 Task: Check the average views per listing of energy efficient in the last 3 years.
Action: Mouse moved to (809, 200)
Screenshot: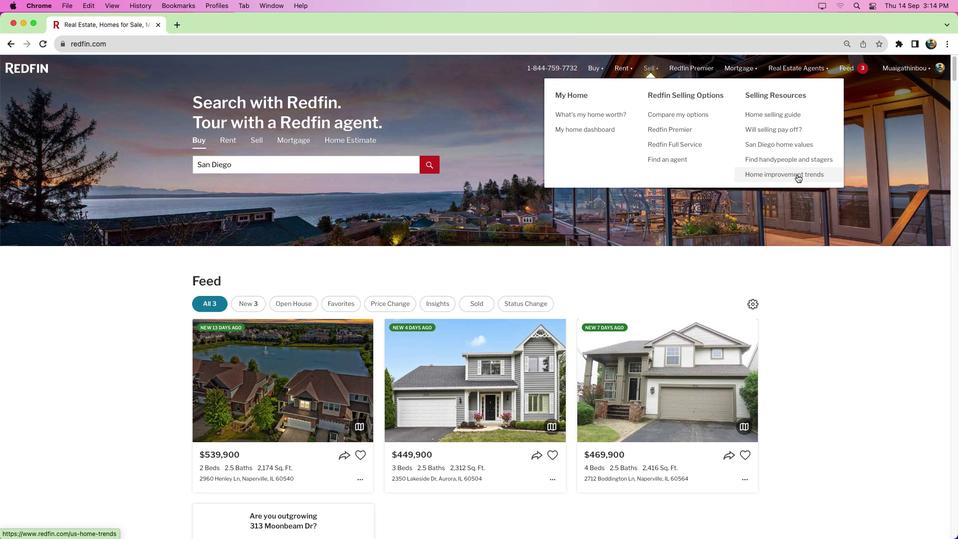 
Action: Mouse pressed left at (809, 200)
Screenshot: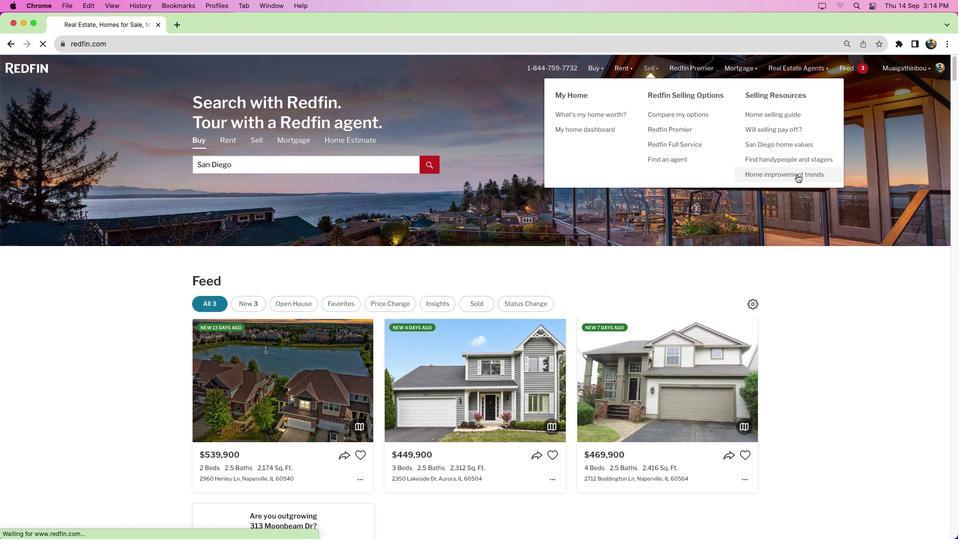 
Action: Mouse moved to (483, 278)
Screenshot: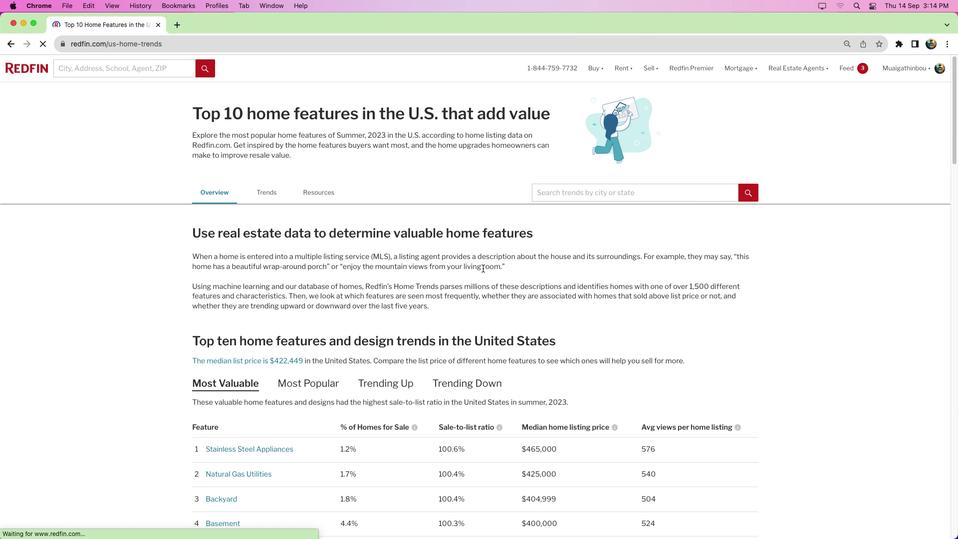 
Action: Mouse scrolled (483, 278) with delta (-17, 55)
Screenshot: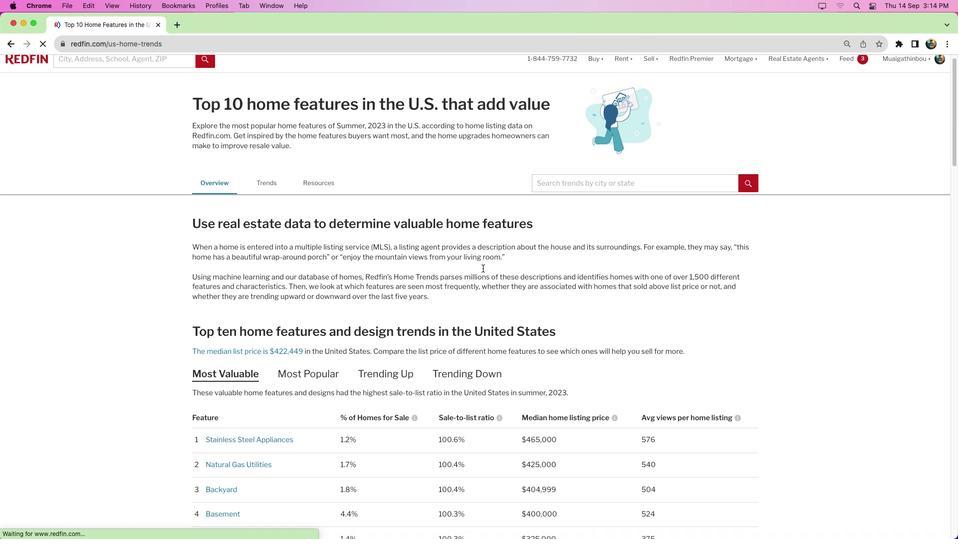 
Action: Mouse scrolled (483, 278) with delta (-17, 55)
Screenshot: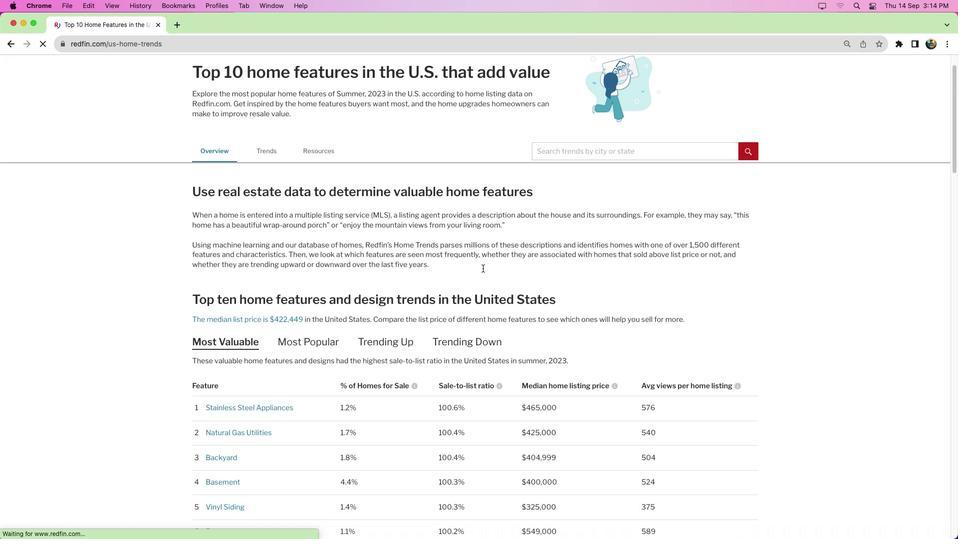 
Action: Mouse scrolled (483, 278) with delta (-17, 53)
Screenshot: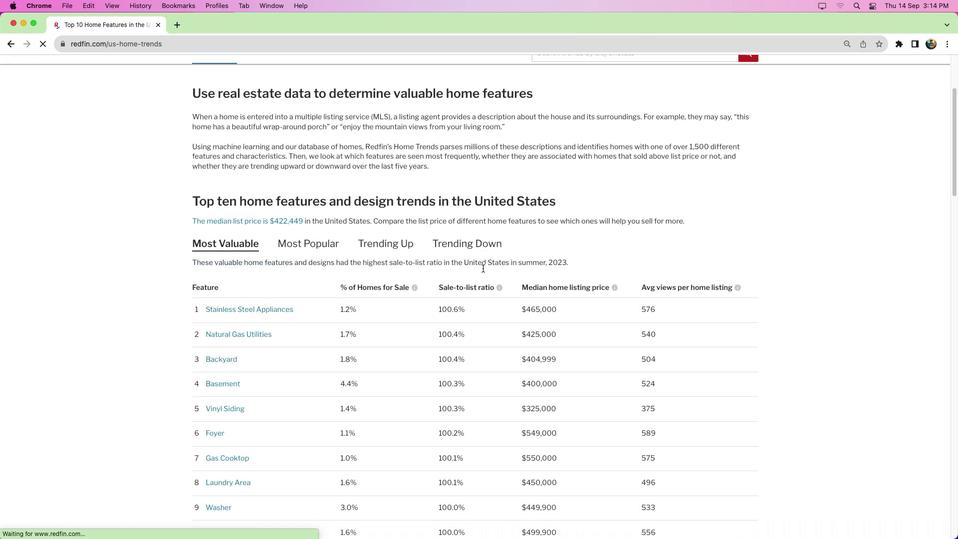 
Action: Mouse moved to (483, 278)
Screenshot: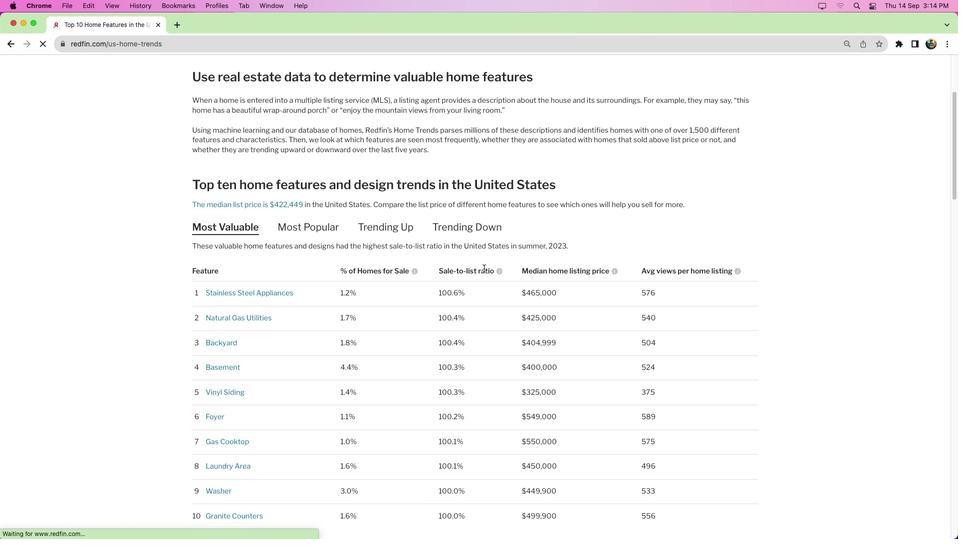 
Action: Mouse scrolled (483, 278) with delta (-17, 55)
Screenshot: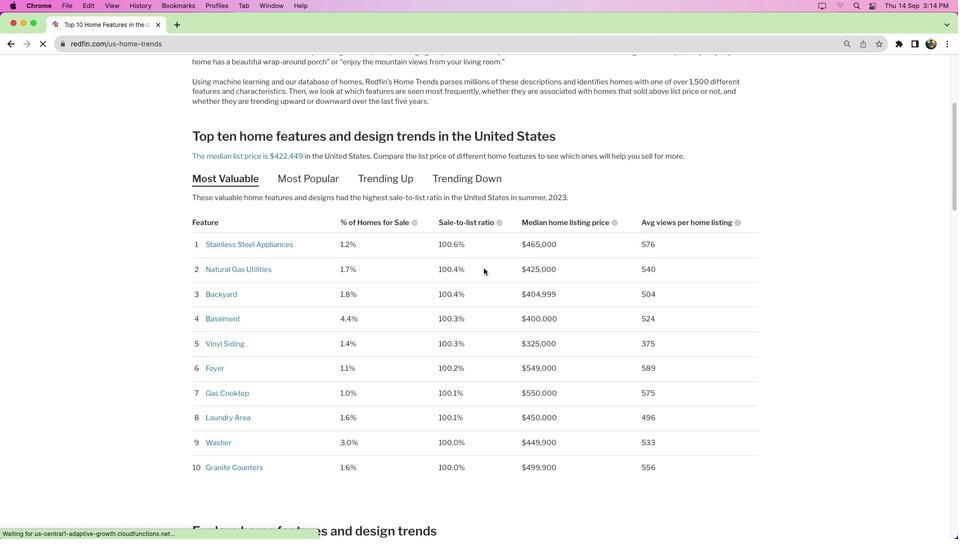 
Action: Mouse scrolled (483, 278) with delta (-17, 55)
Screenshot: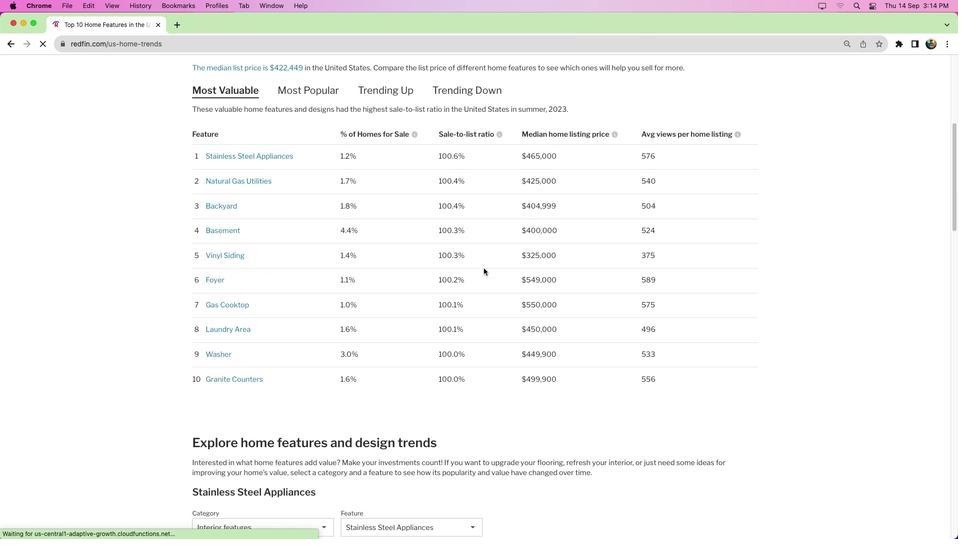 
Action: Mouse scrolled (483, 278) with delta (-17, 52)
Screenshot: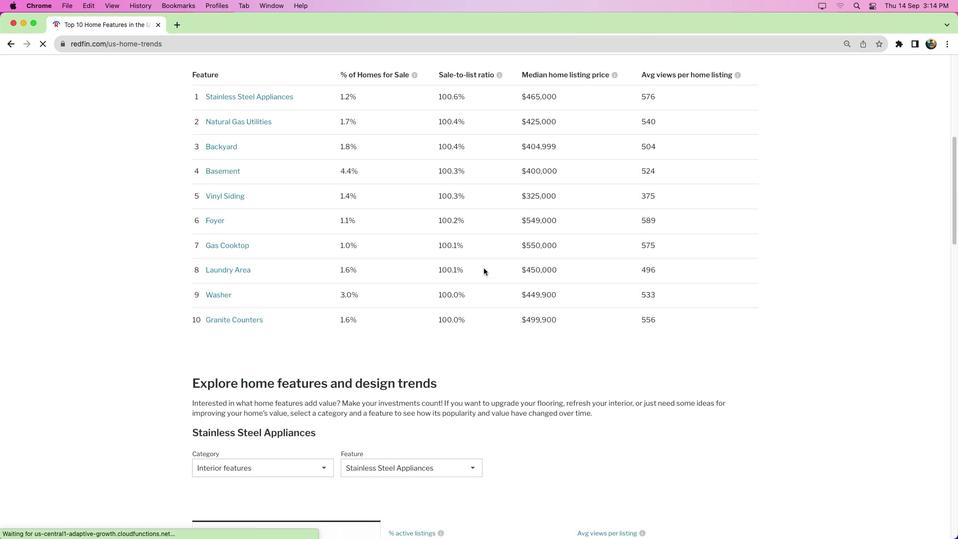 
Action: Mouse scrolled (483, 278) with delta (-17, 55)
Screenshot: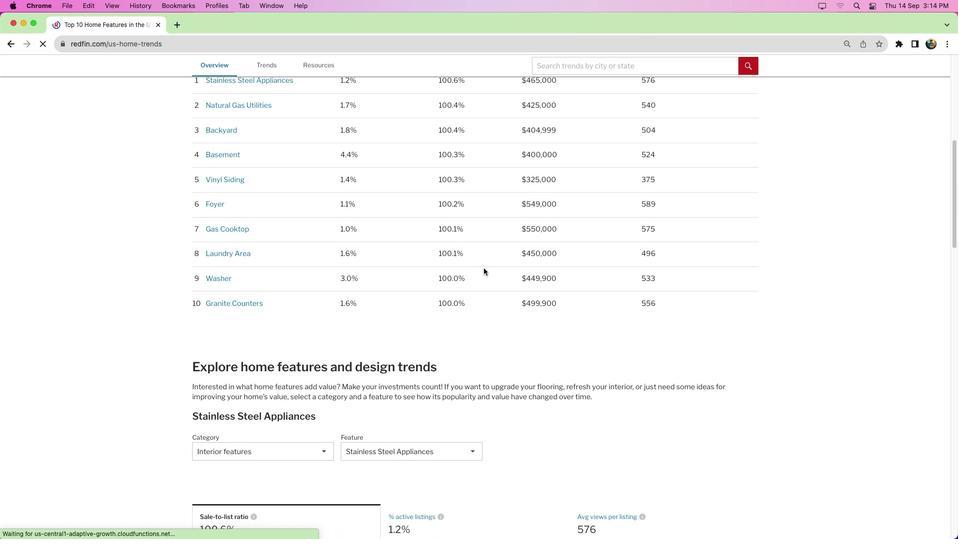 
Action: Mouse scrolled (483, 278) with delta (-17, 55)
Screenshot: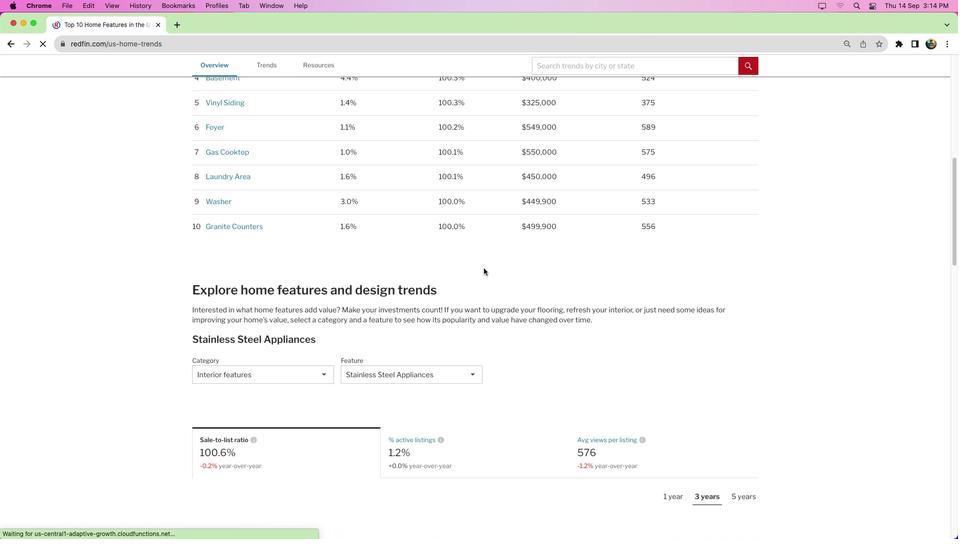 
Action: Mouse scrolled (483, 278) with delta (-17, 53)
Screenshot: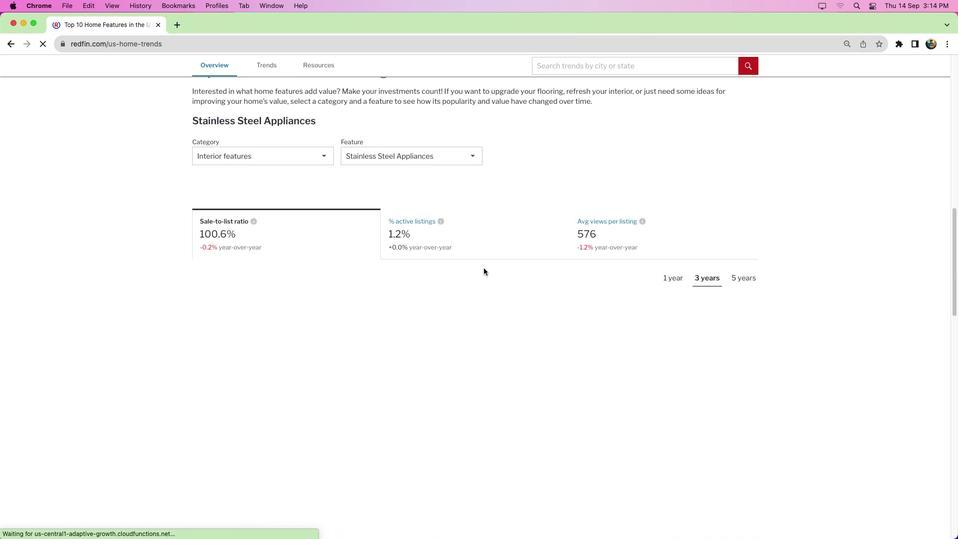 
Action: Mouse scrolled (483, 278) with delta (-17, 52)
Screenshot: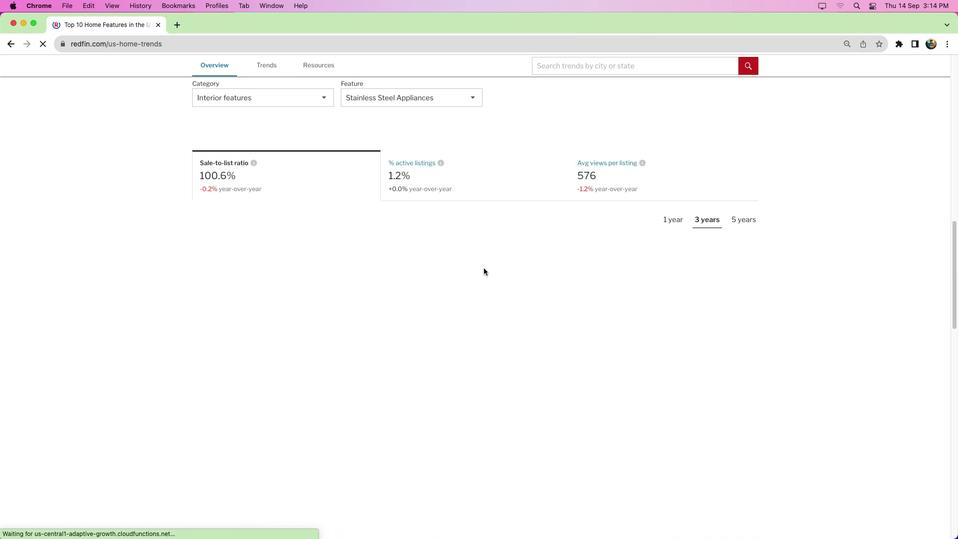 
Action: Mouse moved to (282, 182)
Screenshot: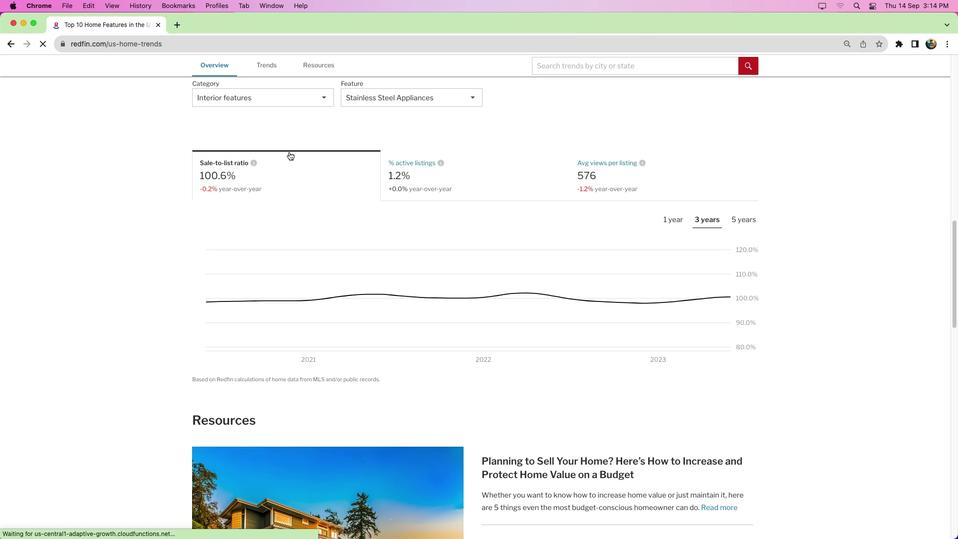 
Action: Mouse scrolled (282, 182) with delta (-17, 56)
Screenshot: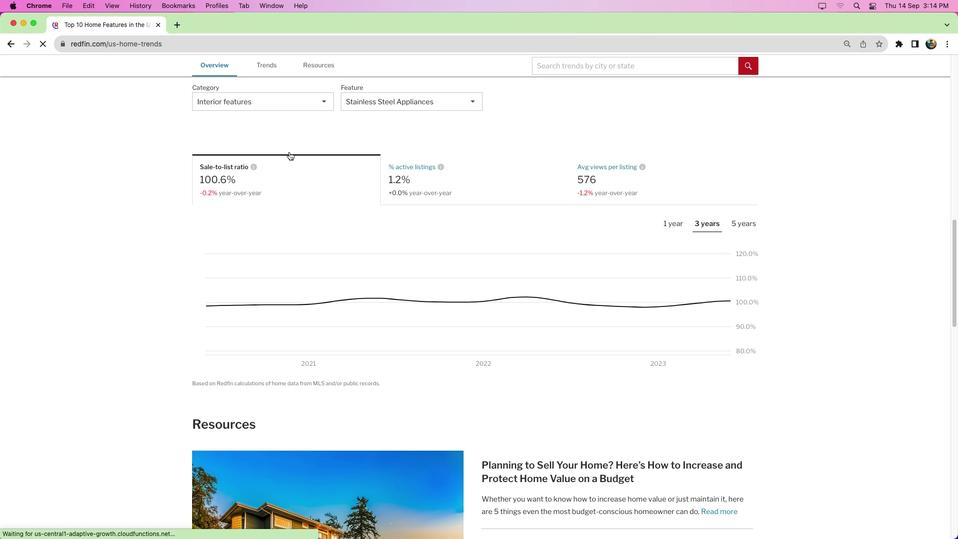 
Action: Mouse scrolled (282, 182) with delta (-17, 56)
Screenshot: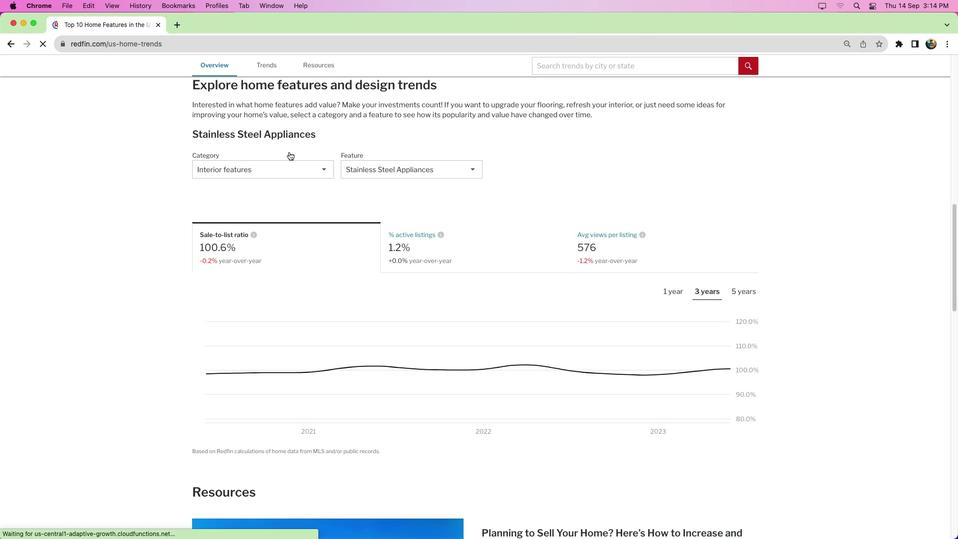 
Action: Mouse scrolled (282, 182) with delta (-17, 58)
Screenshot: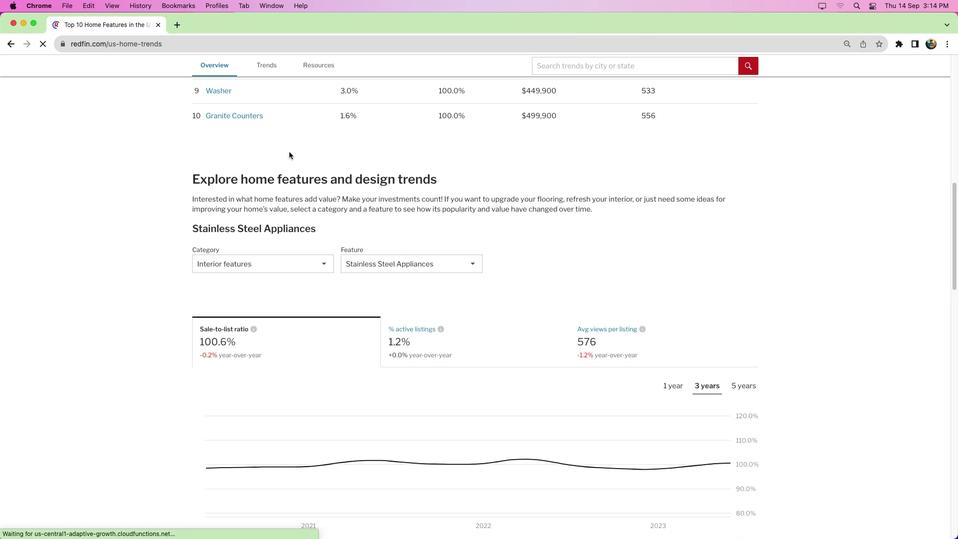 
Action: Mouse scrolled (282, 182) with delta (-17, 59)
Screenshot: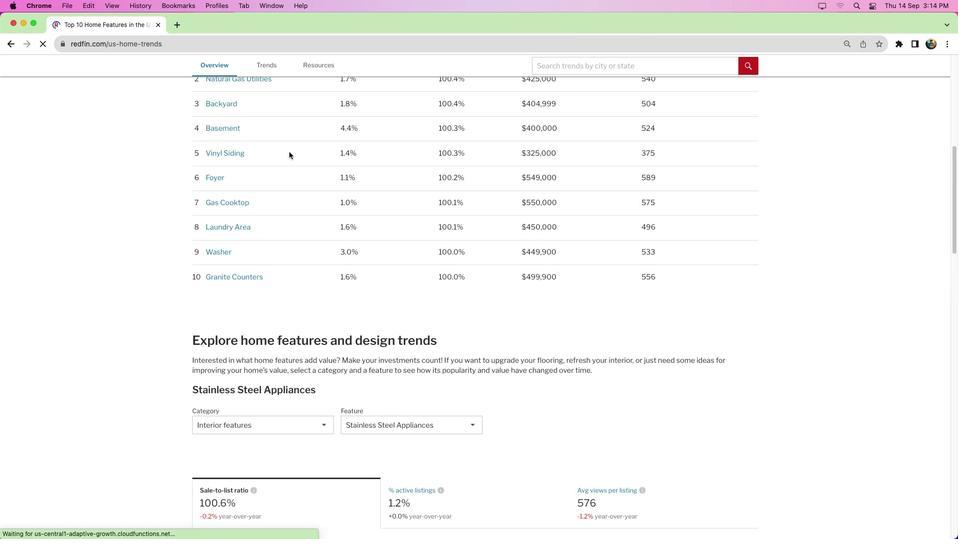 
Action: Mouse moved to (278, 400)
Screenshot: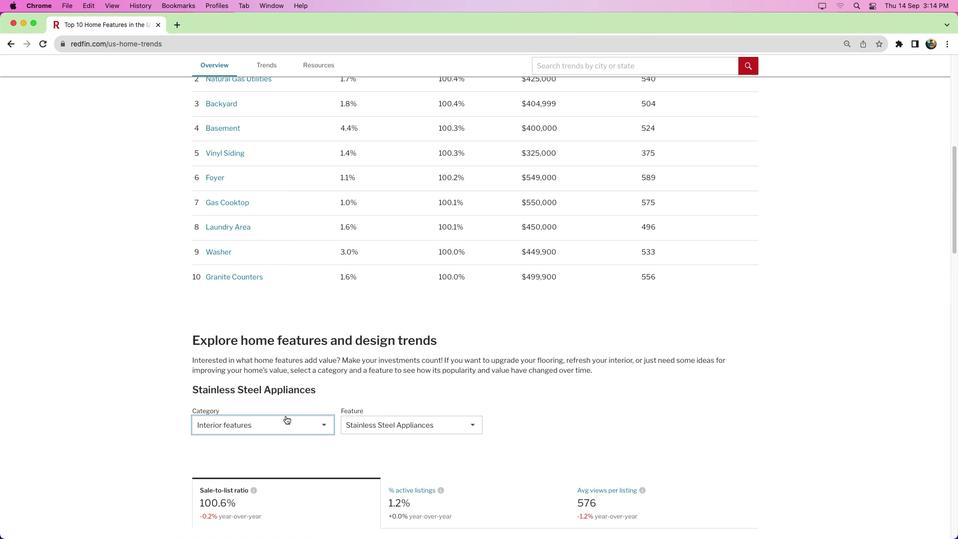 
Action: Mouse pressed left at (278, 400)
Screenshot: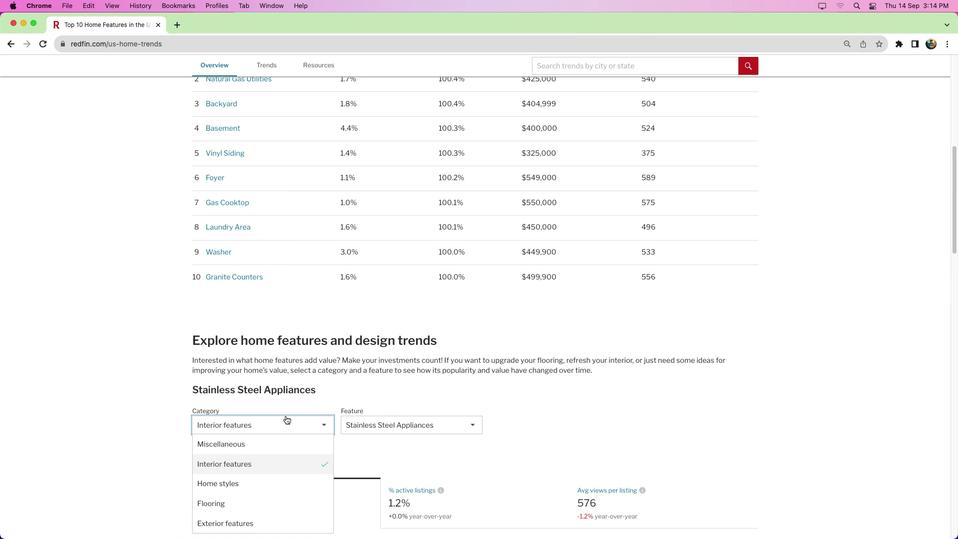 
Action: Mouse moved to (267, 428)
Screenshot: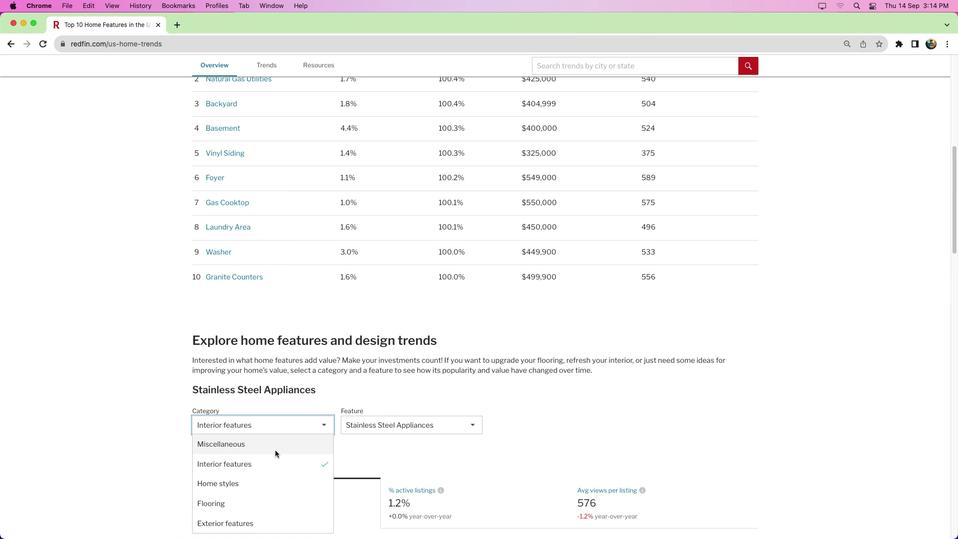 
Action: Mouse pressed left at (267, 428)
Screenshot: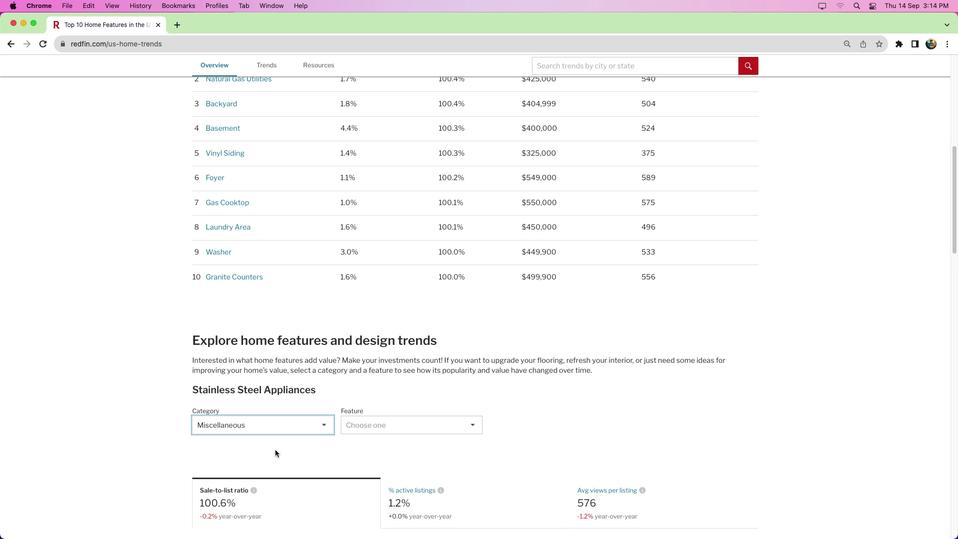 
Action: Mouse moved to (341, 382)
Screenshot: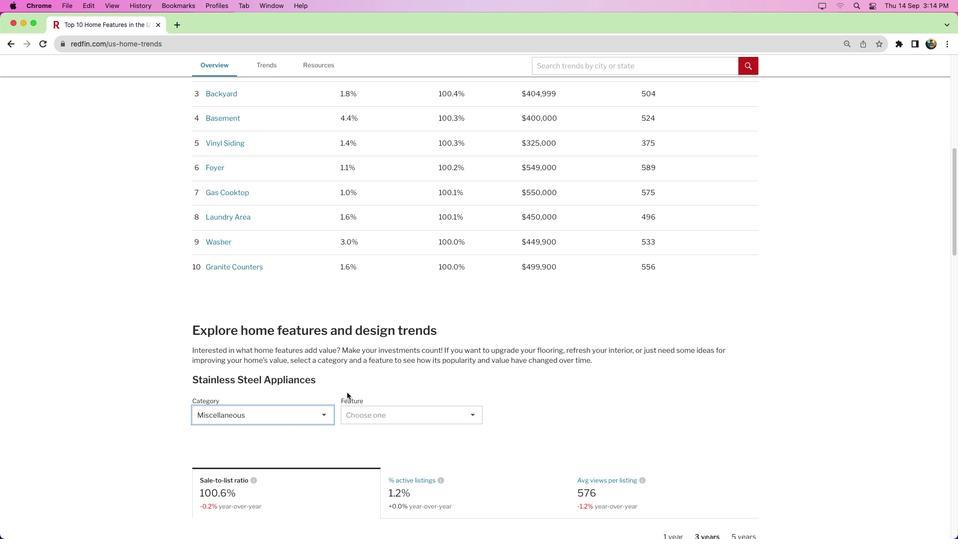 
Action: Mouse scrolled (341, 382) with delta (-17, 55)
Screenshot: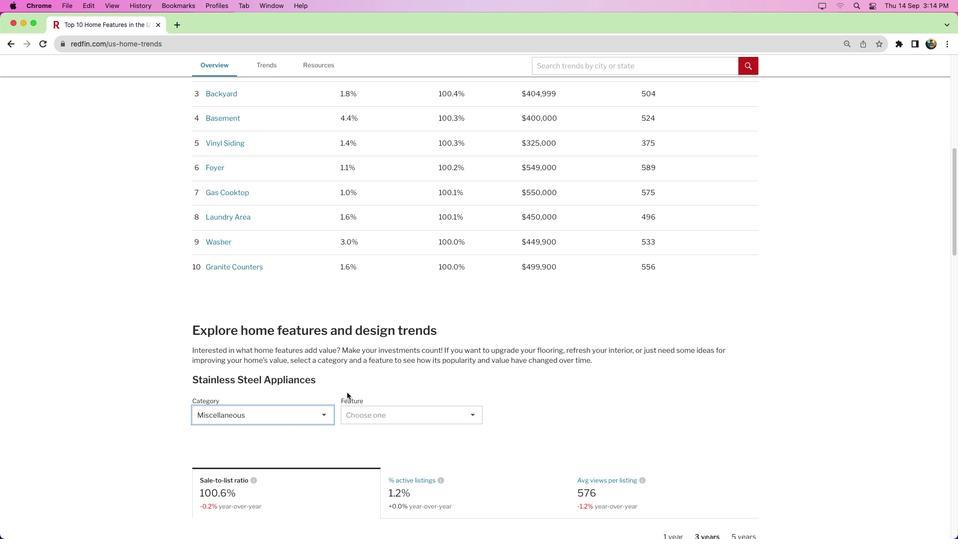 
Action: Mouse moved to (342, 381)
Screenshot: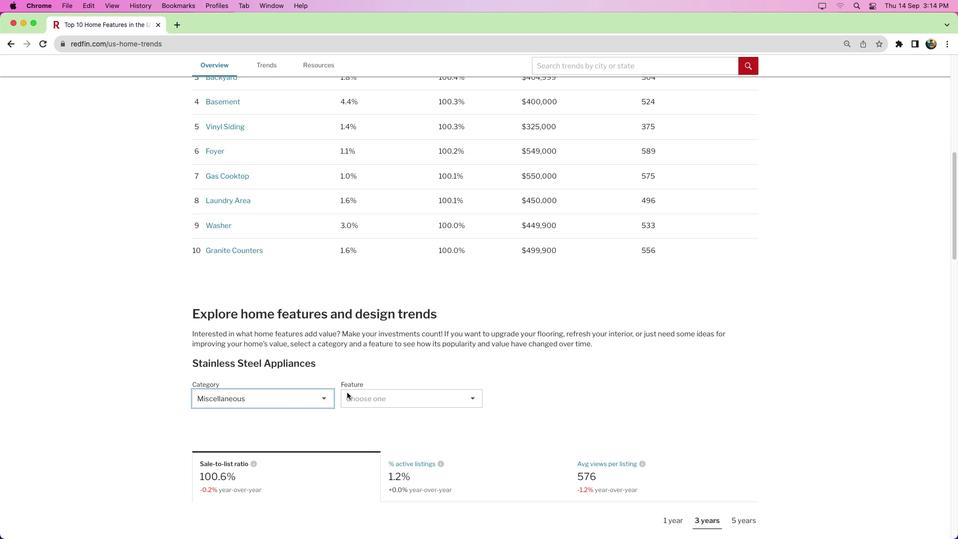 
Action: Mouse scrolled (342, 381) with delta (-17, 55)
Screenshot: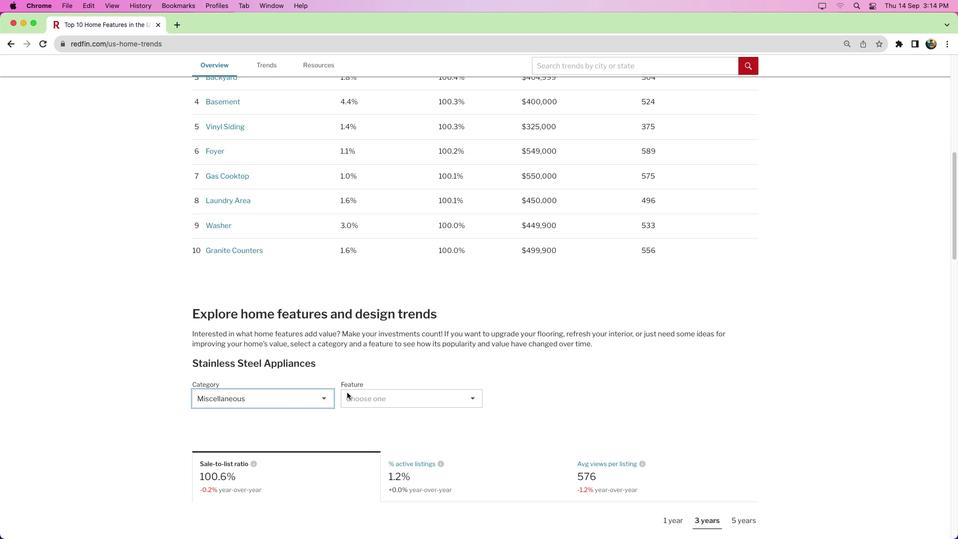 
Action: Mouse moved to (342, 381)
Screenshot: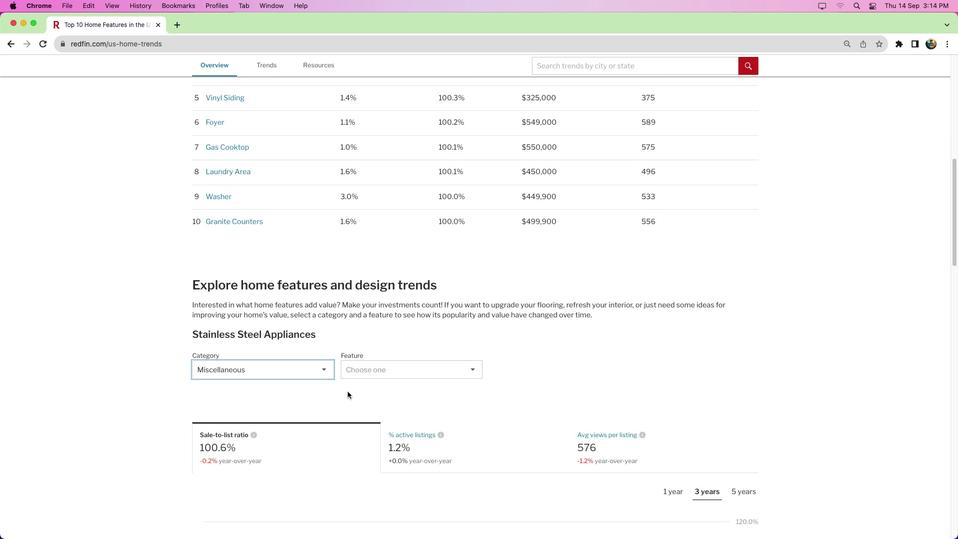 
Action: Mouse scrolled (342, 381) with delta (-17, 54)
Screenshot: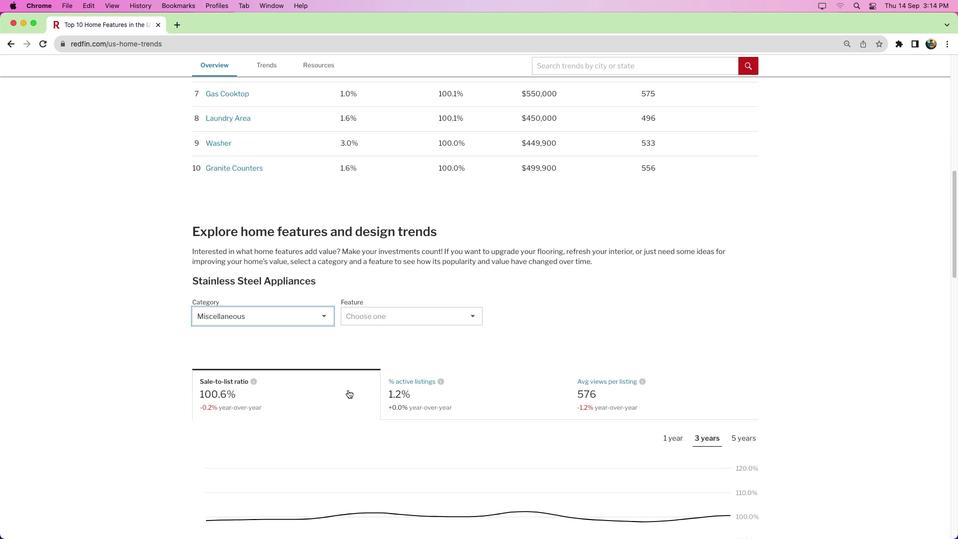 
Action: Mouse moved to (427, 308)
Screenshot: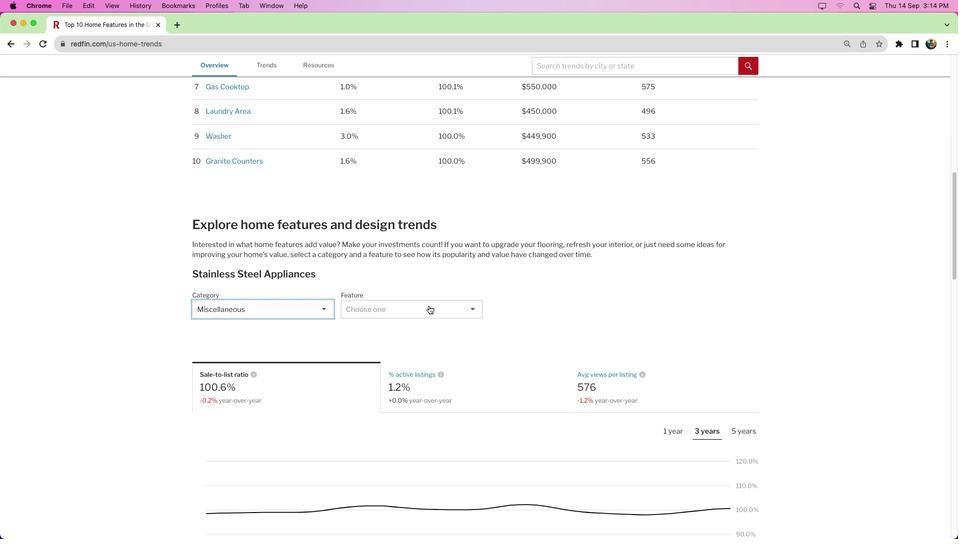 
Action: Mouse pressed left at (427, 308)
Screenshot: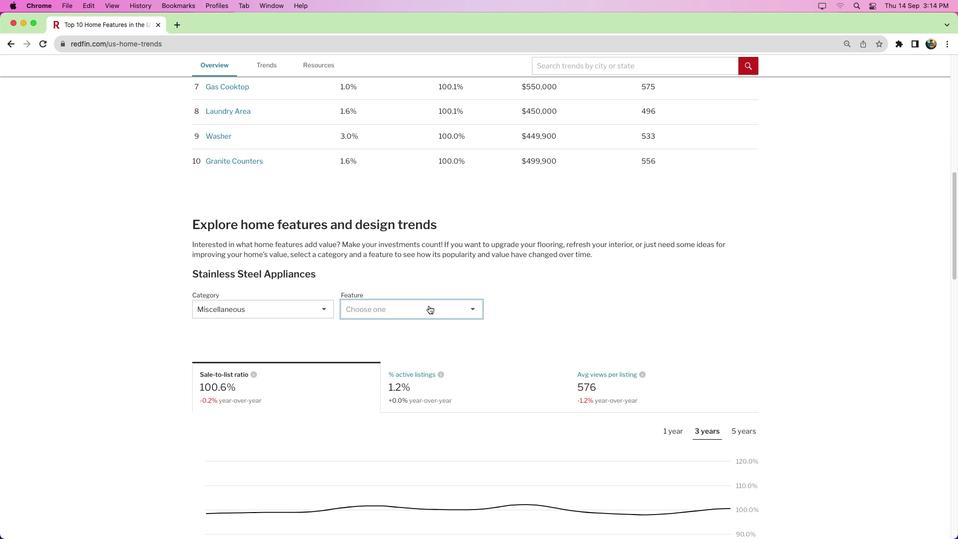 
Action: Mouse moved to (411, 381)
Screenshot: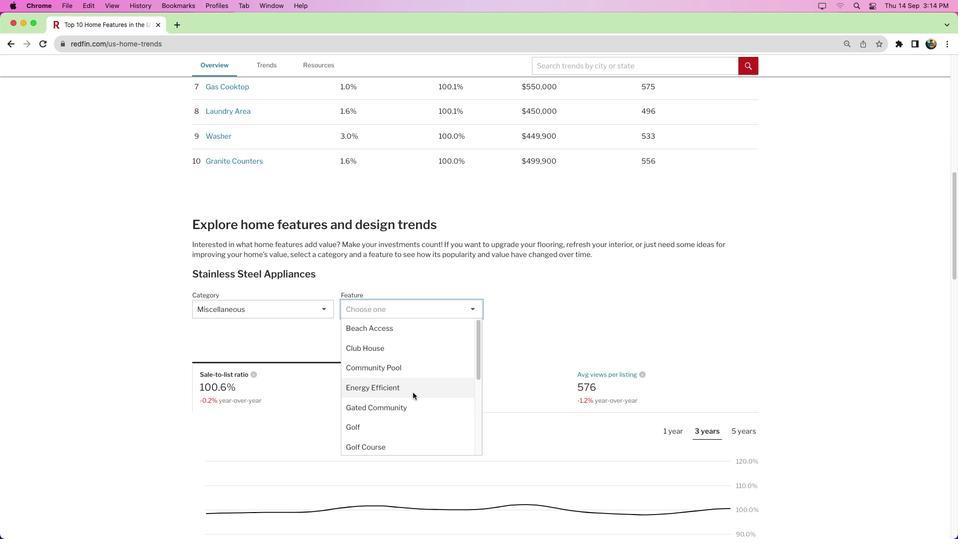 
Action: Mouse pressed left at (411, 381)
Screenshot: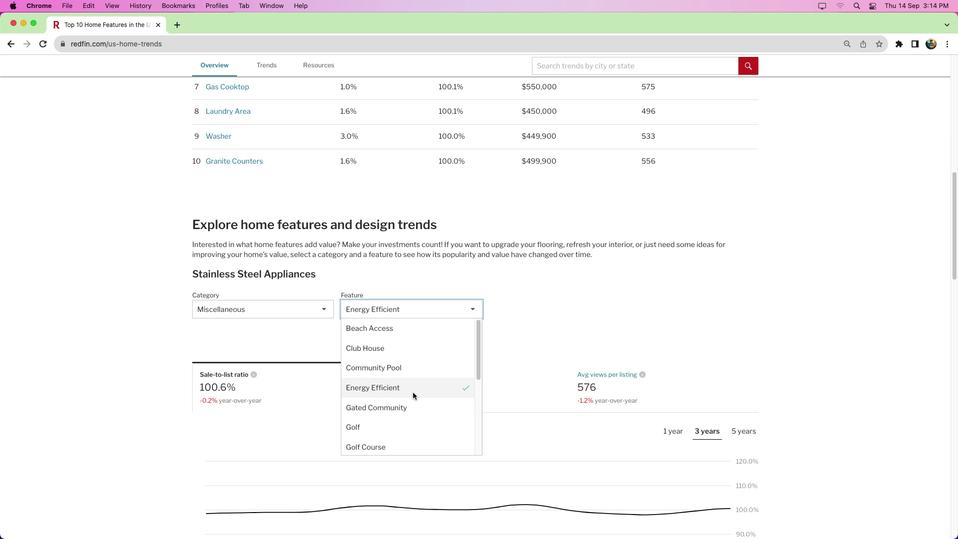 
Action: Mouse moved to (514, 370)
Screenshot: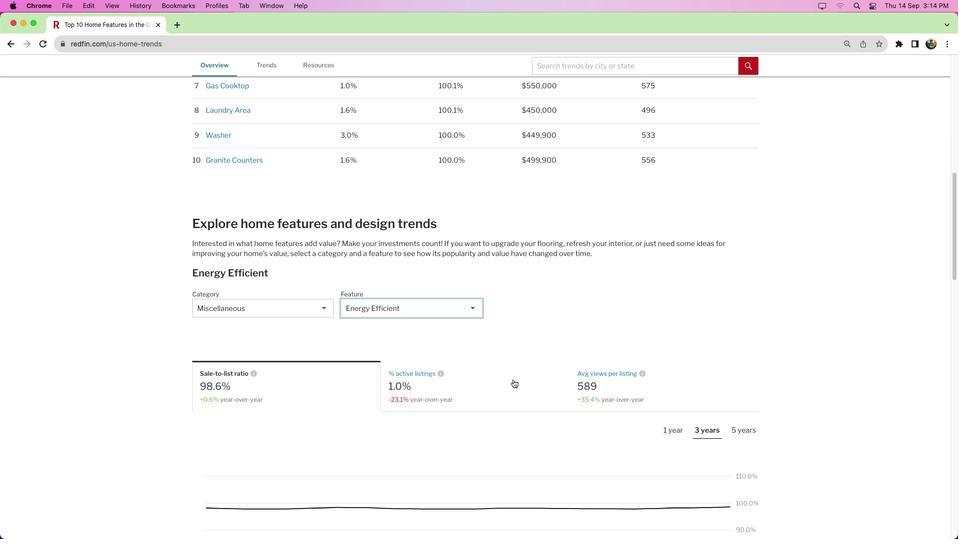 
Action: Mouse scrolled (514, 370) with delta (-17, 55)
Screenshot: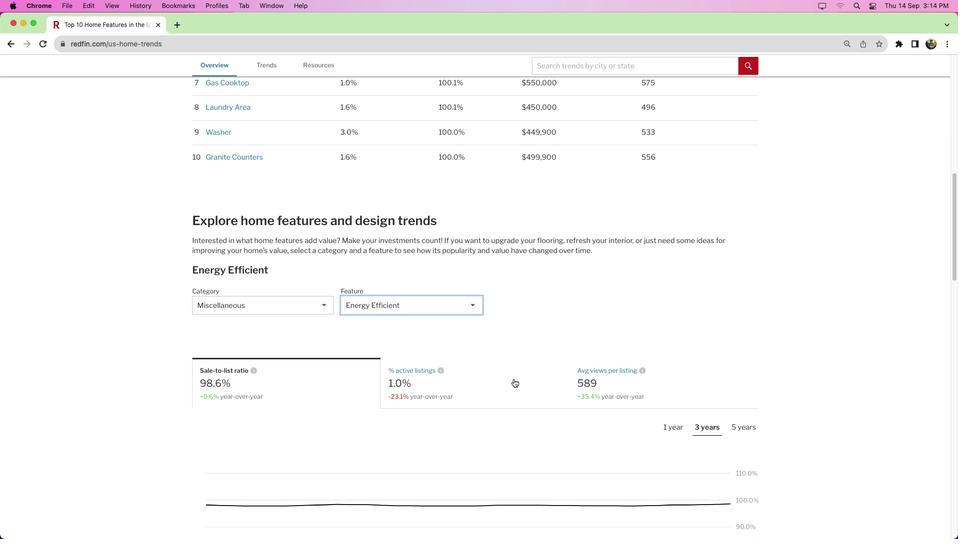 
Action: Mouse scrolled (514, 370) with delta (-17, 55)
Screenshot: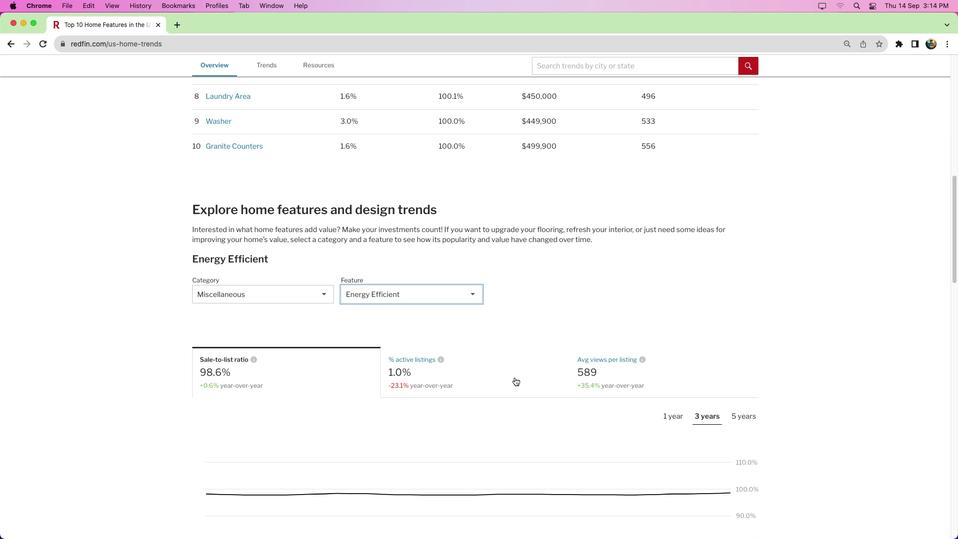 
Action: Mouse moved to (515, 369)
Screenshot: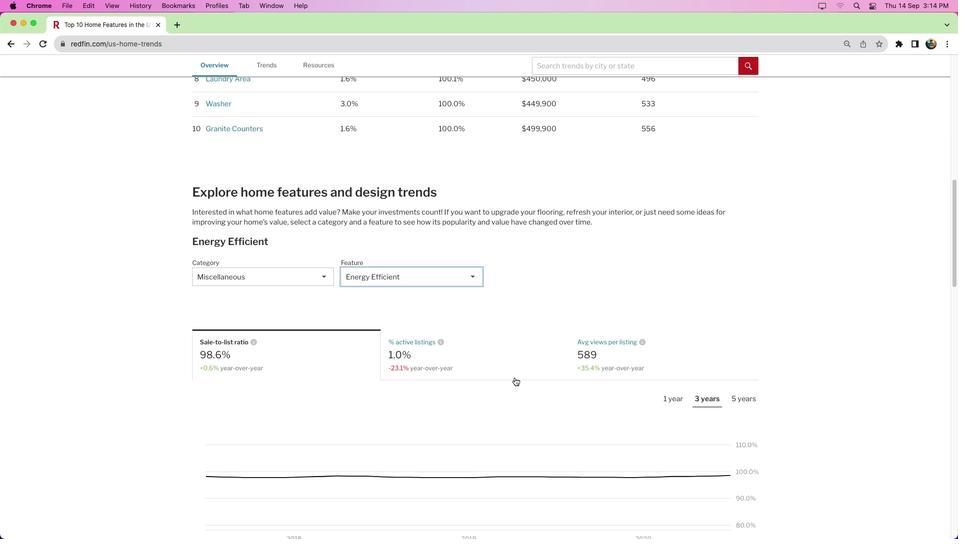 
Action: Mouse scrolled (515, 369) with delta (-17, 55)
Screenshot: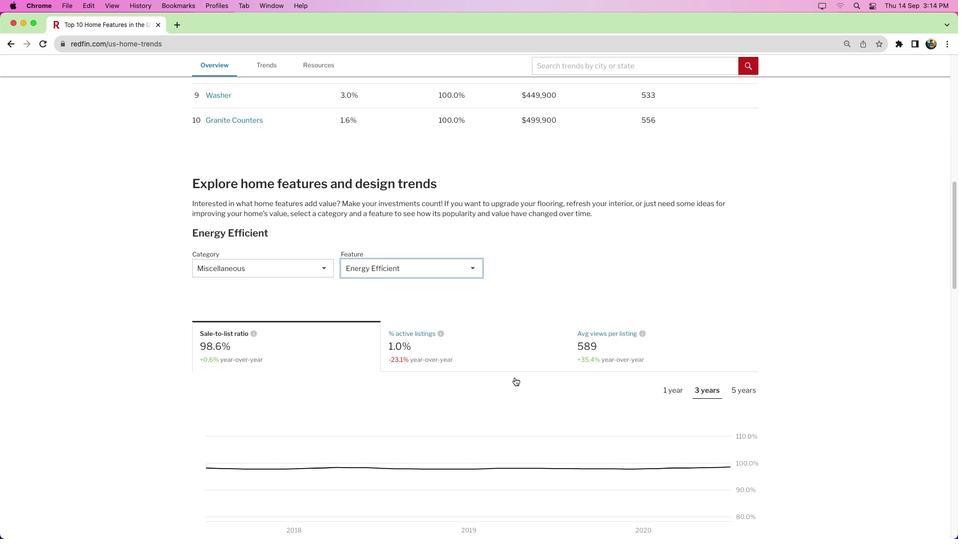 
Action: Mouse moved to (621, 330)
Screenshot: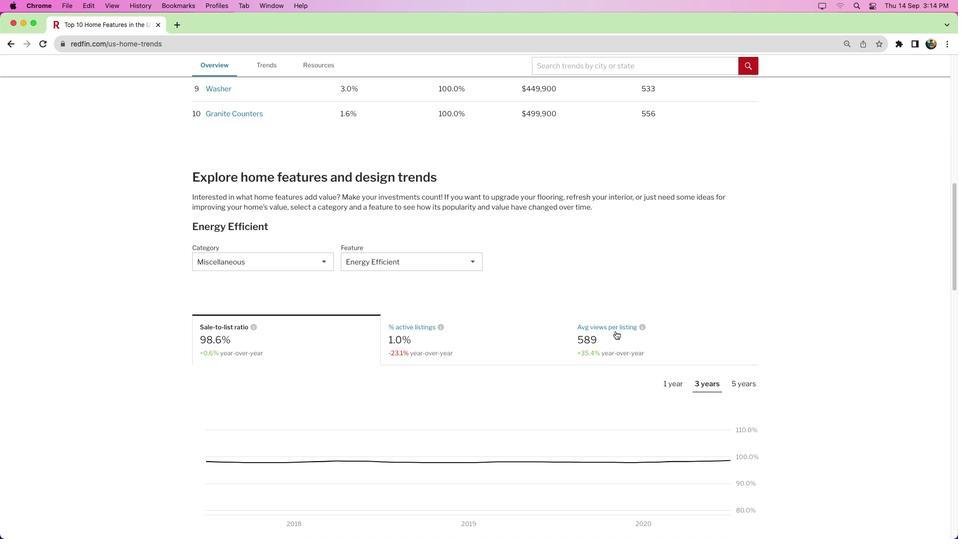 
Action: Mouse pressed left at (621, 330)
Screenshot: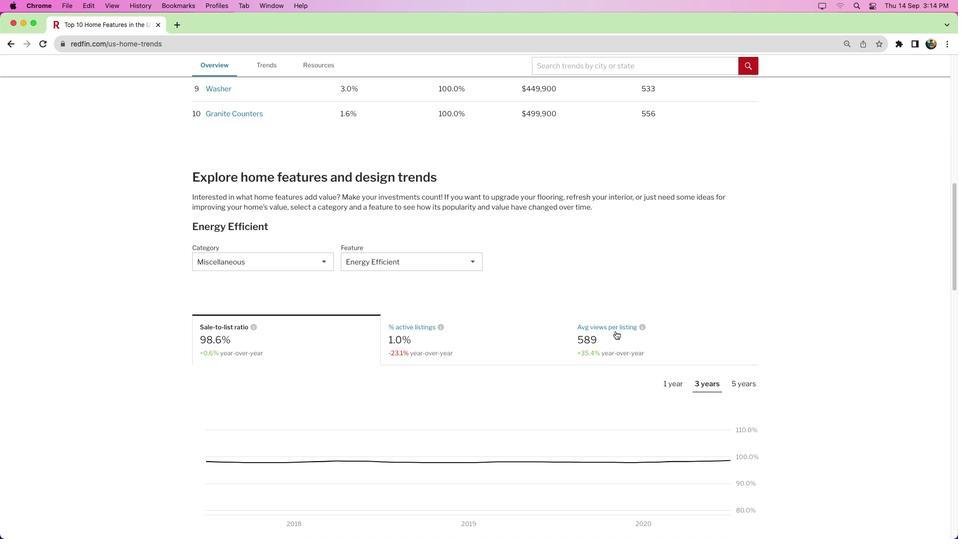 
Action: Mouse moved to (626, 337)
Screenshot: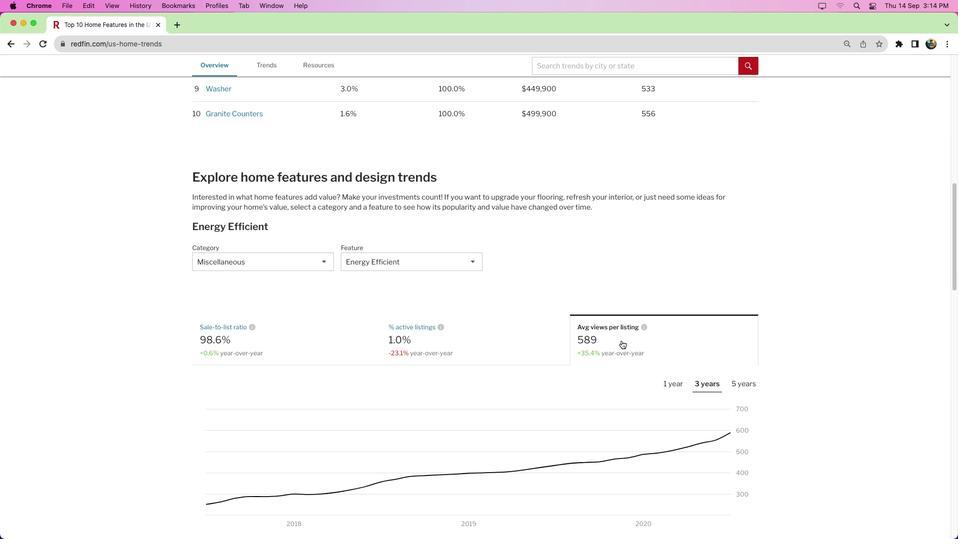 
Action: Mouse scrolled (626, 337) with delta (-17, 55)
Screenshot: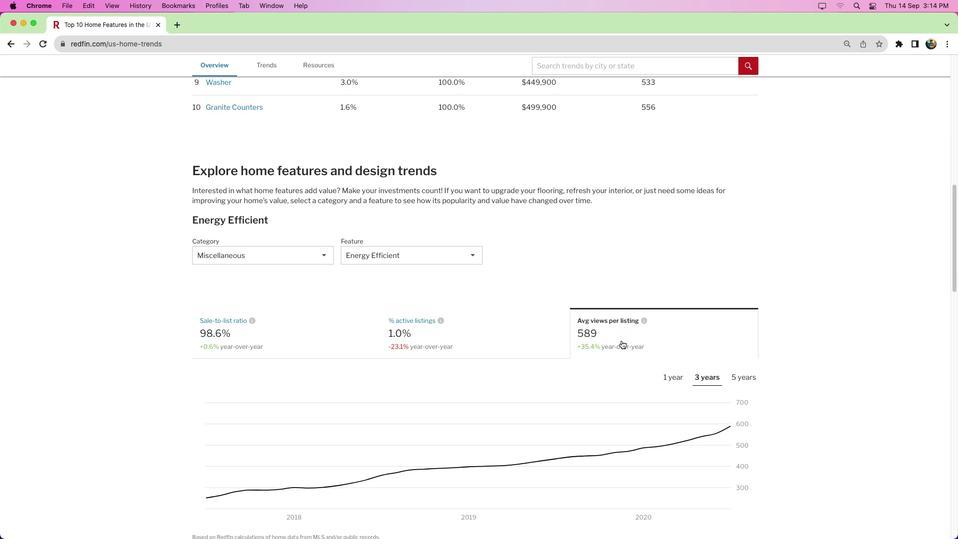 
Action: Mouse scrolled (626, 337) with delta (-17, 55)
Screenshot: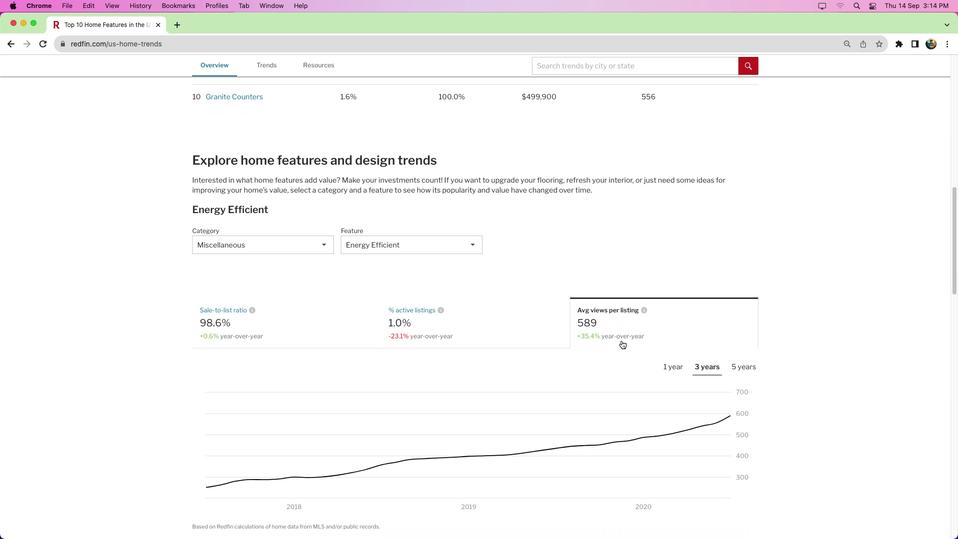 
Action: Mouse moved to (771, 357)
Screenshot: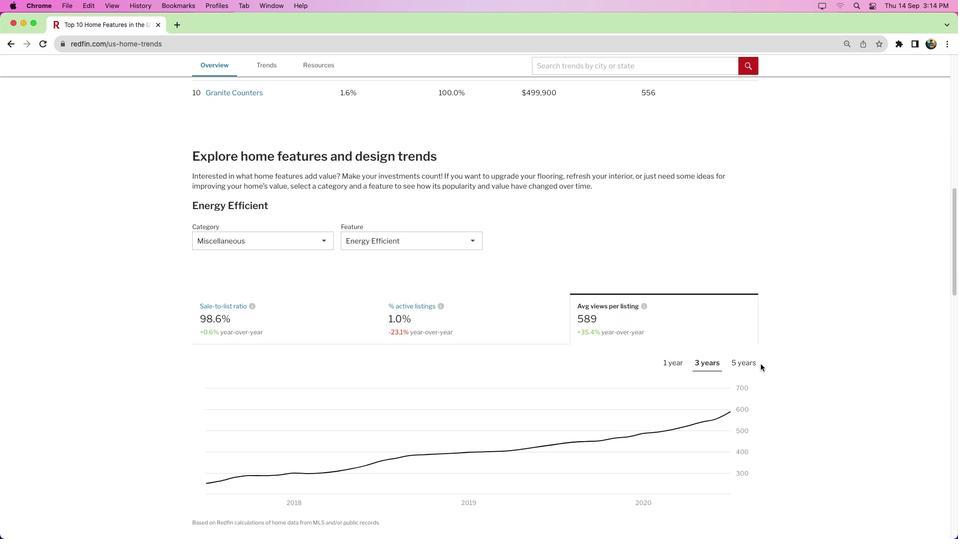 
Action: Mouse scrolled (771, 357) with delta (-17, 55)
Screenshot: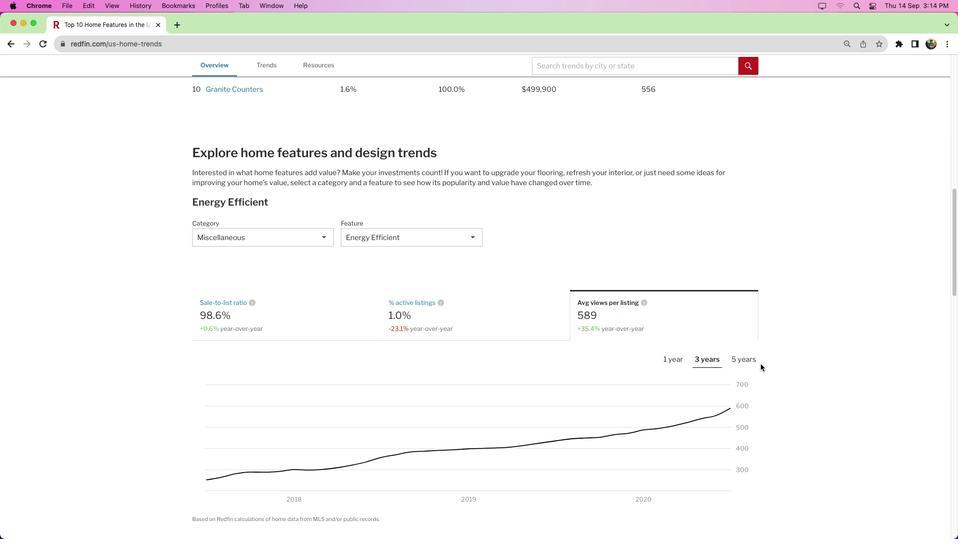 
Action: Mouse scrolled (771, 357) with delta (-17, 55)
Screenshot: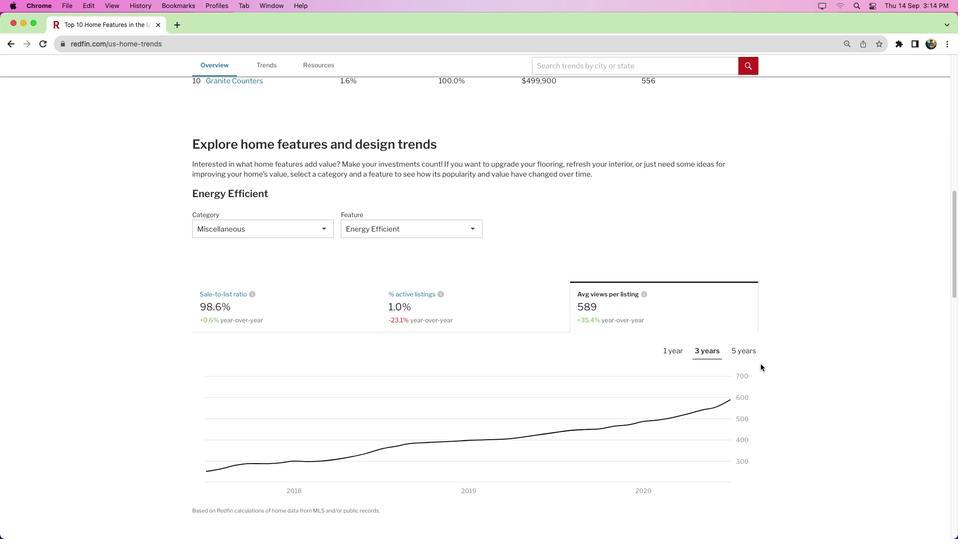 
Action: Mouse scrolled (771, 357) with delta (-17, 55)
Screenshot: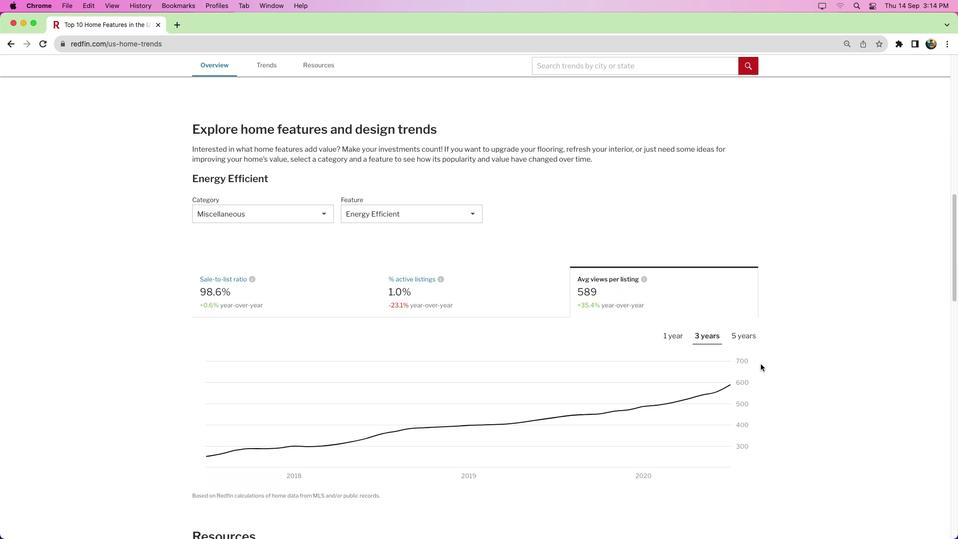 
Action: Mouse scrolled (771, 357) with delta (-17, 55)
Screenshot: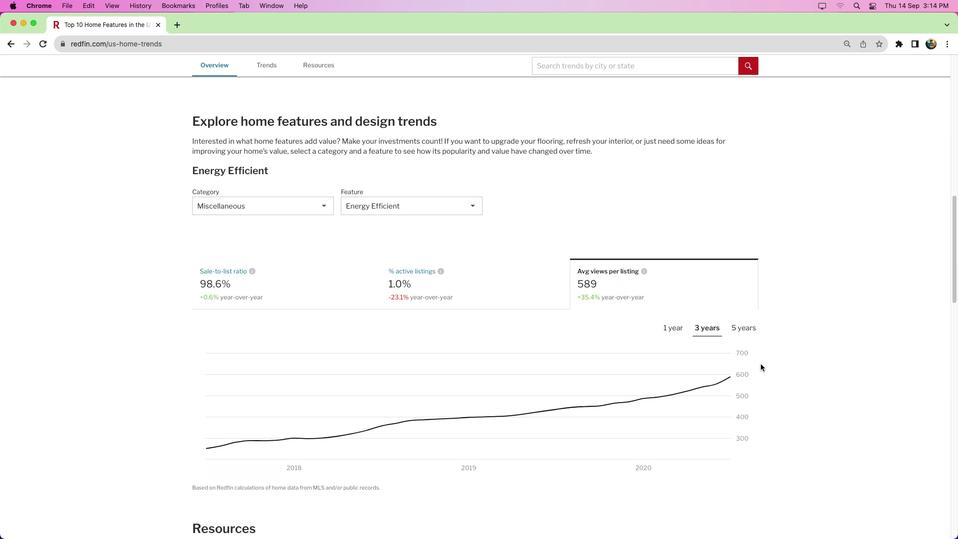 
Action: Mouse moved to (638, 353)
Screenshot: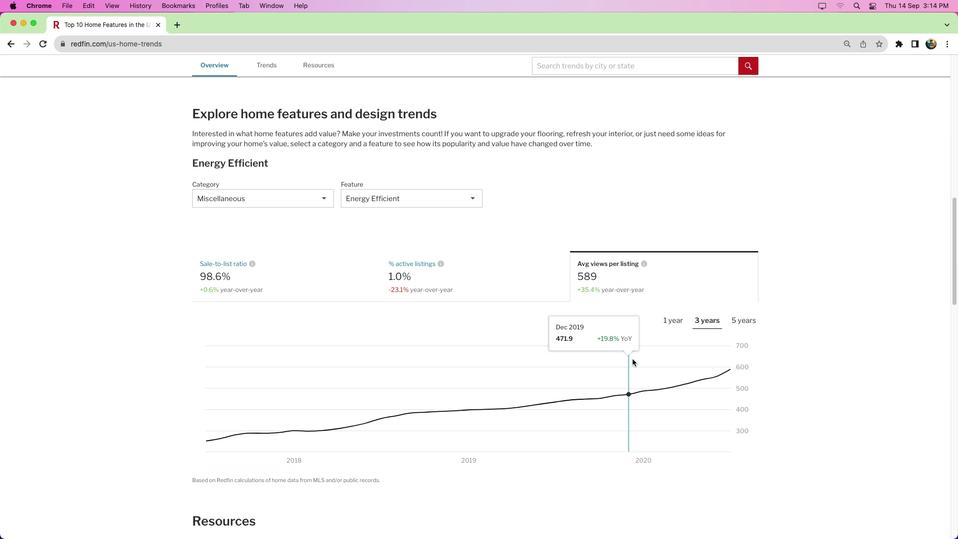 
Action: Mouse scrolled (638, 353) with delta (-17, 55)
Screenshot: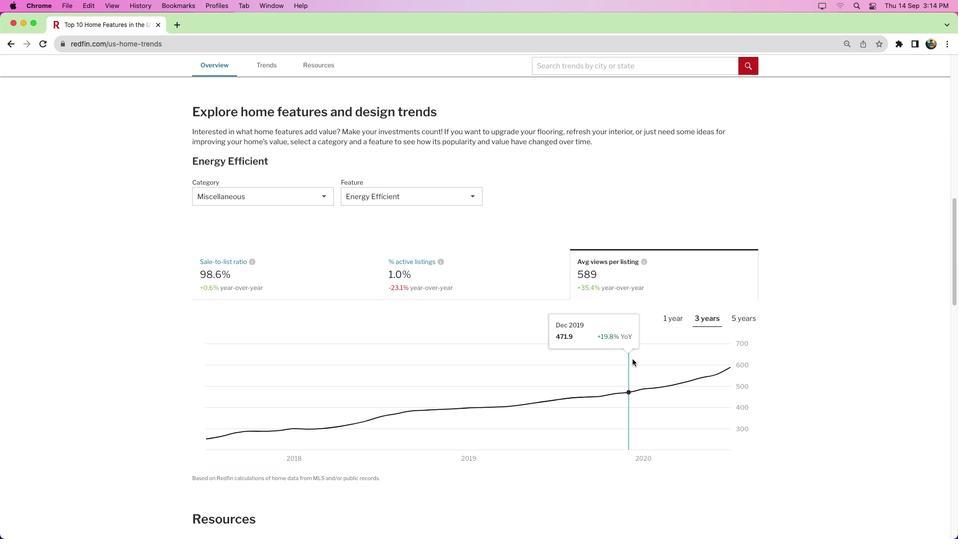 
Action: Mouse moved to (638, 353)
Screenshot: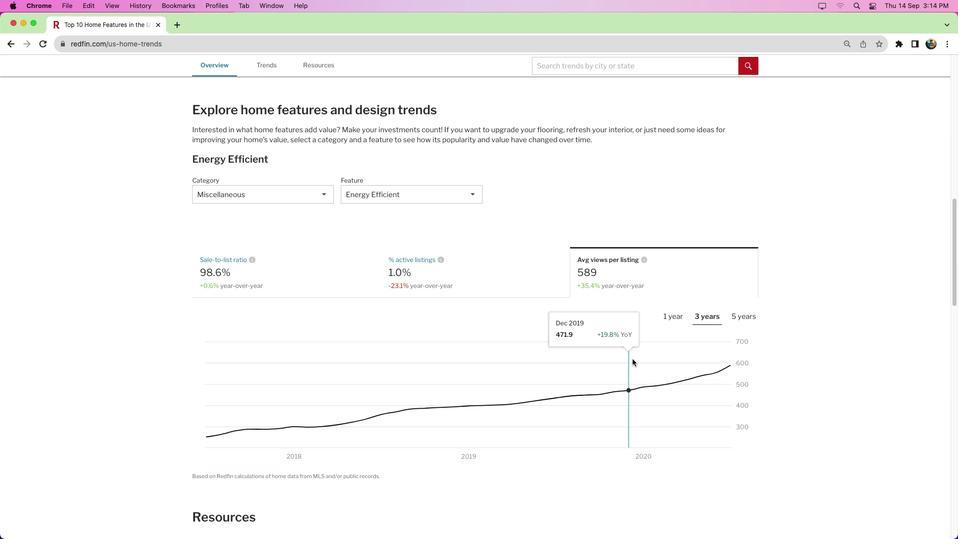 
Action: Mouse scrolled (638, 353) with delta (-17, 55)
Screenshot: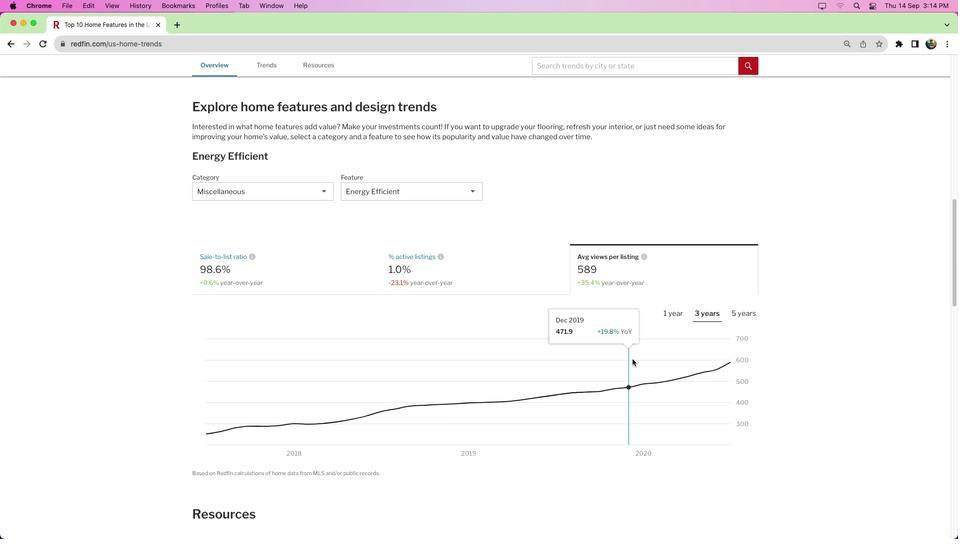 
Action: Mouse scrolled (638, 353) with delta (-17, 55)
Screenshot: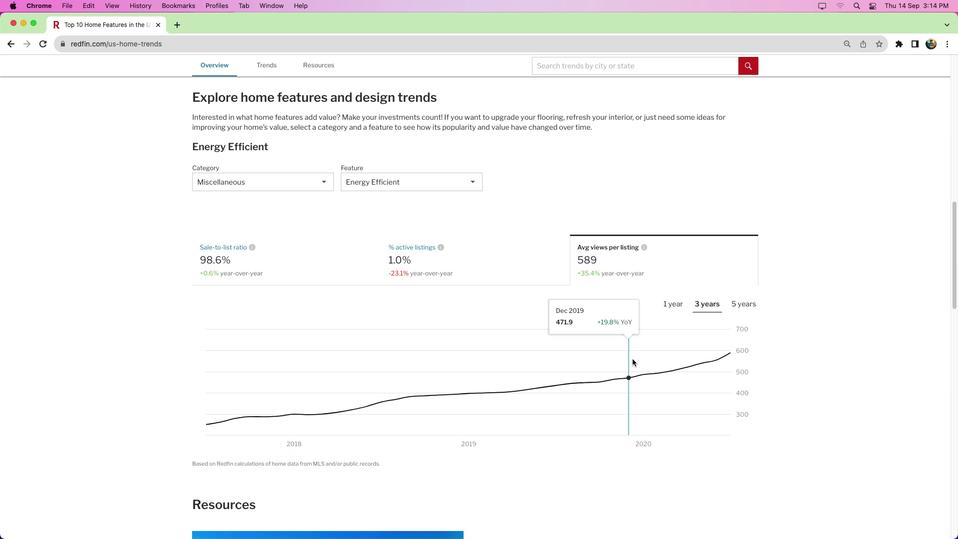 
Action: Mouse moved to (612, 349)
Screenshot: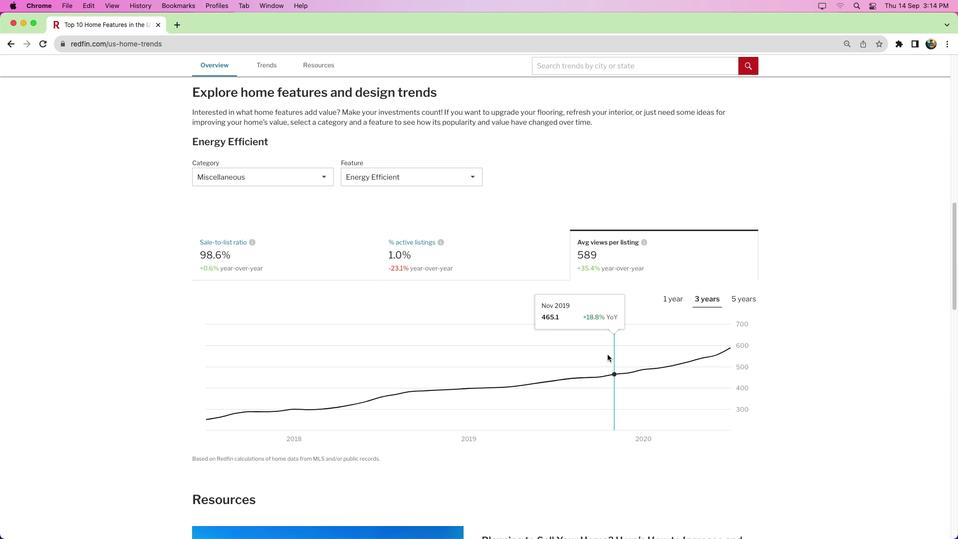 
